 Task: Make in the project YottaTech an epic 'Mobile Application Development'.
Action: Mouse moved to (231, 72)
Screenshot: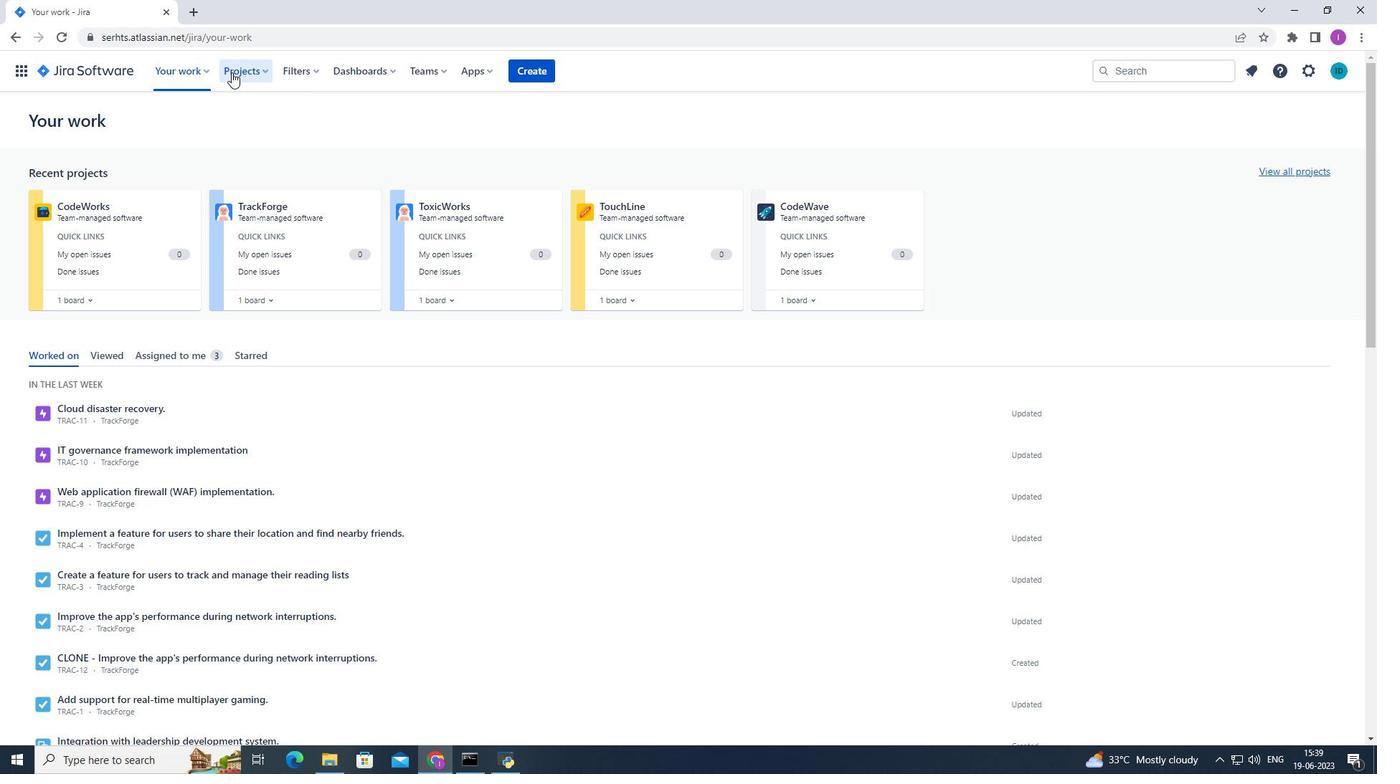 
Action: Mouse pressed left at (231, 72)
Screenshot: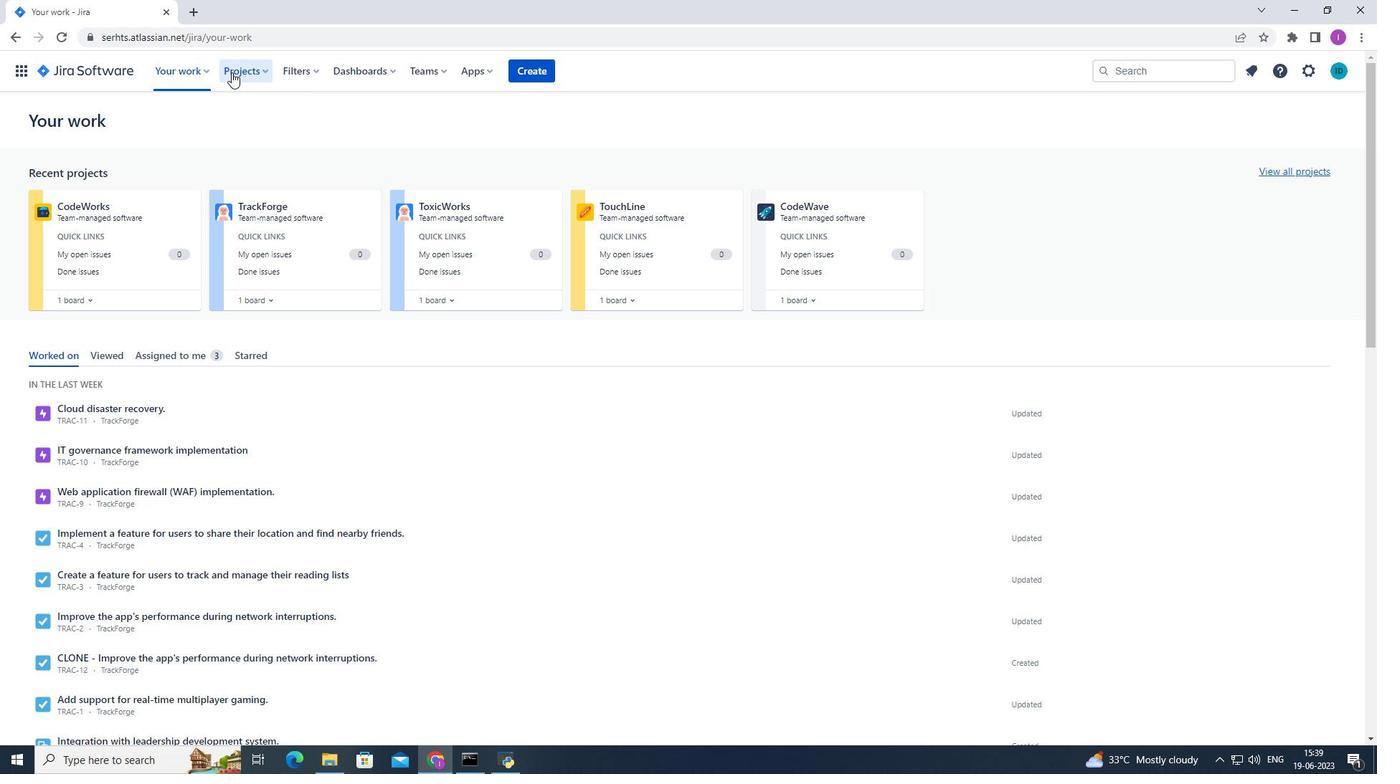 
Action: Mouse moved to (296, 142)
Screenshot: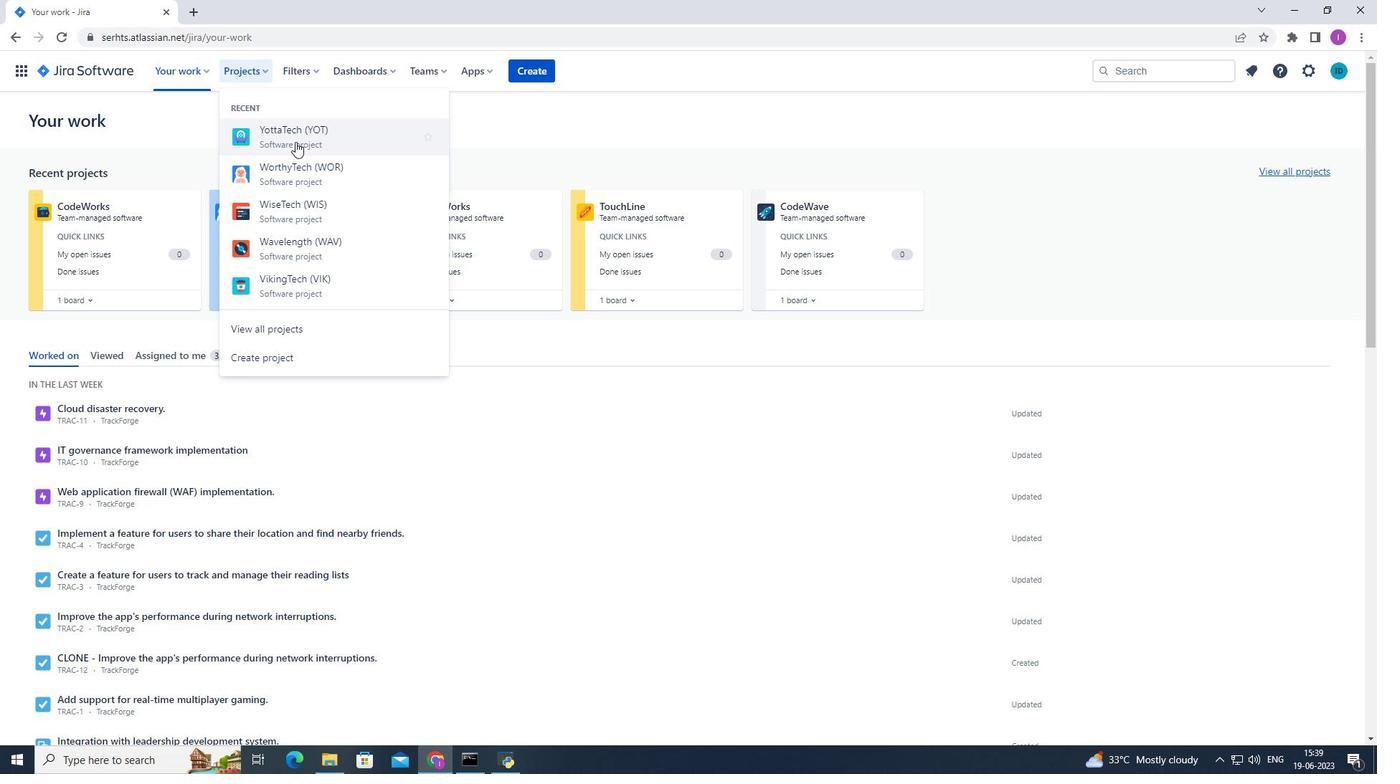 
Action: Mouse pressed left at (296, 142)
Screenshot: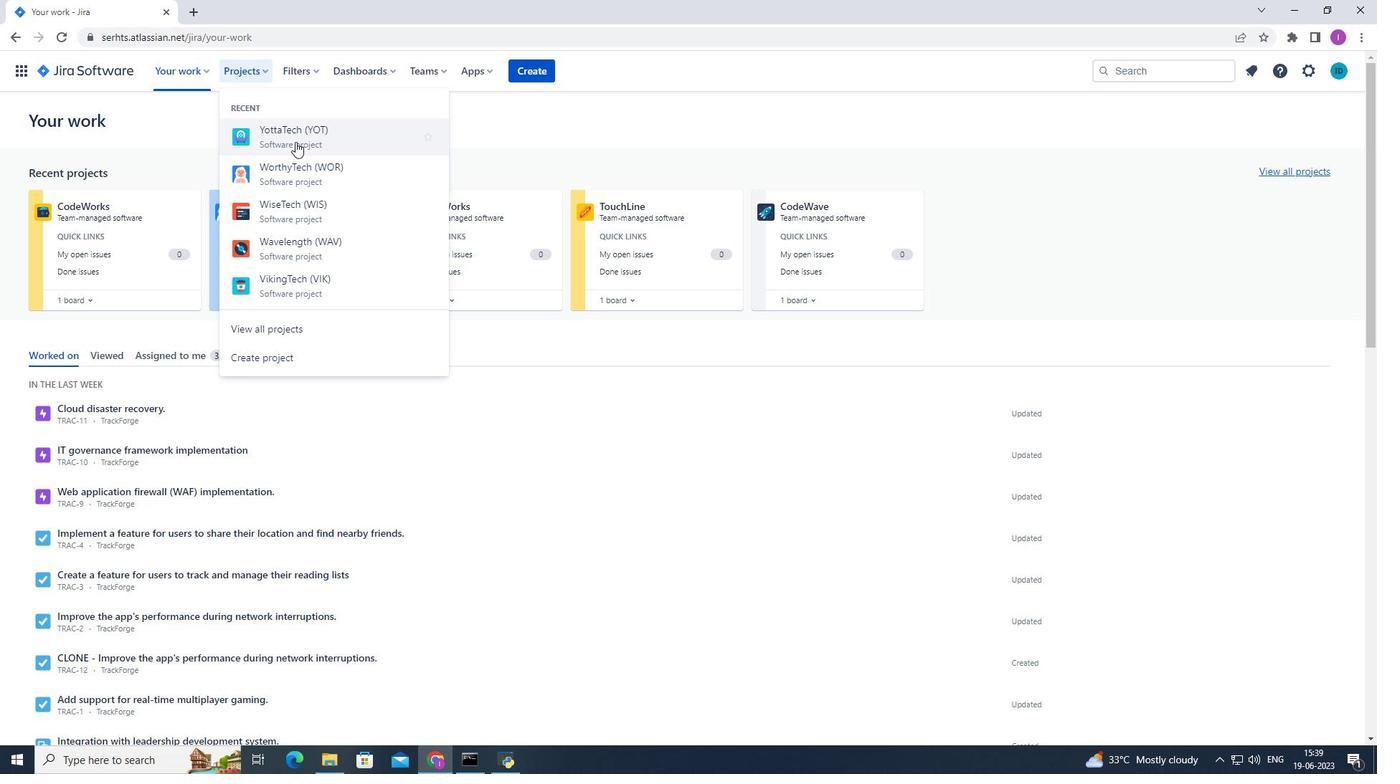 
Action: Mouse moved to (77, 213)
Screenshot: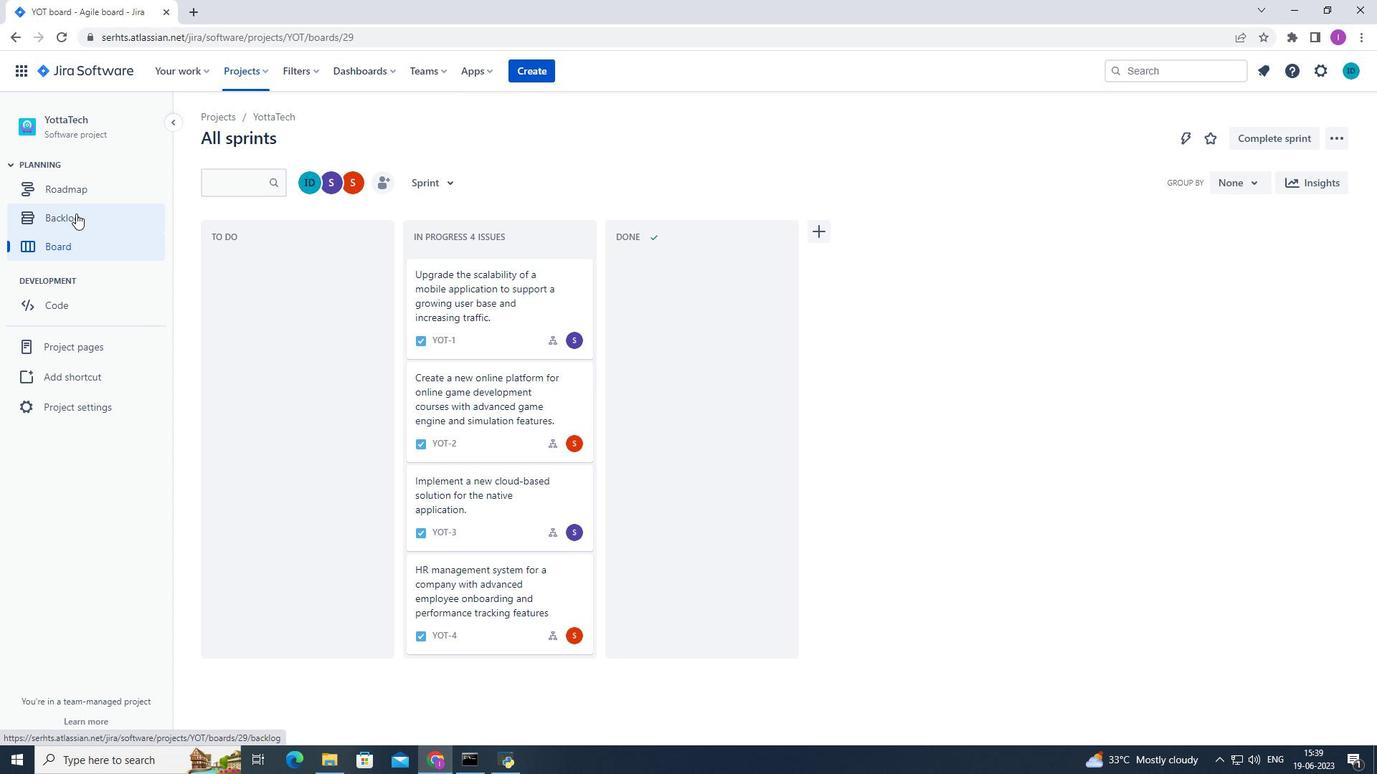 
Action: Mouse pressed left at (77, 213)
Screenshot: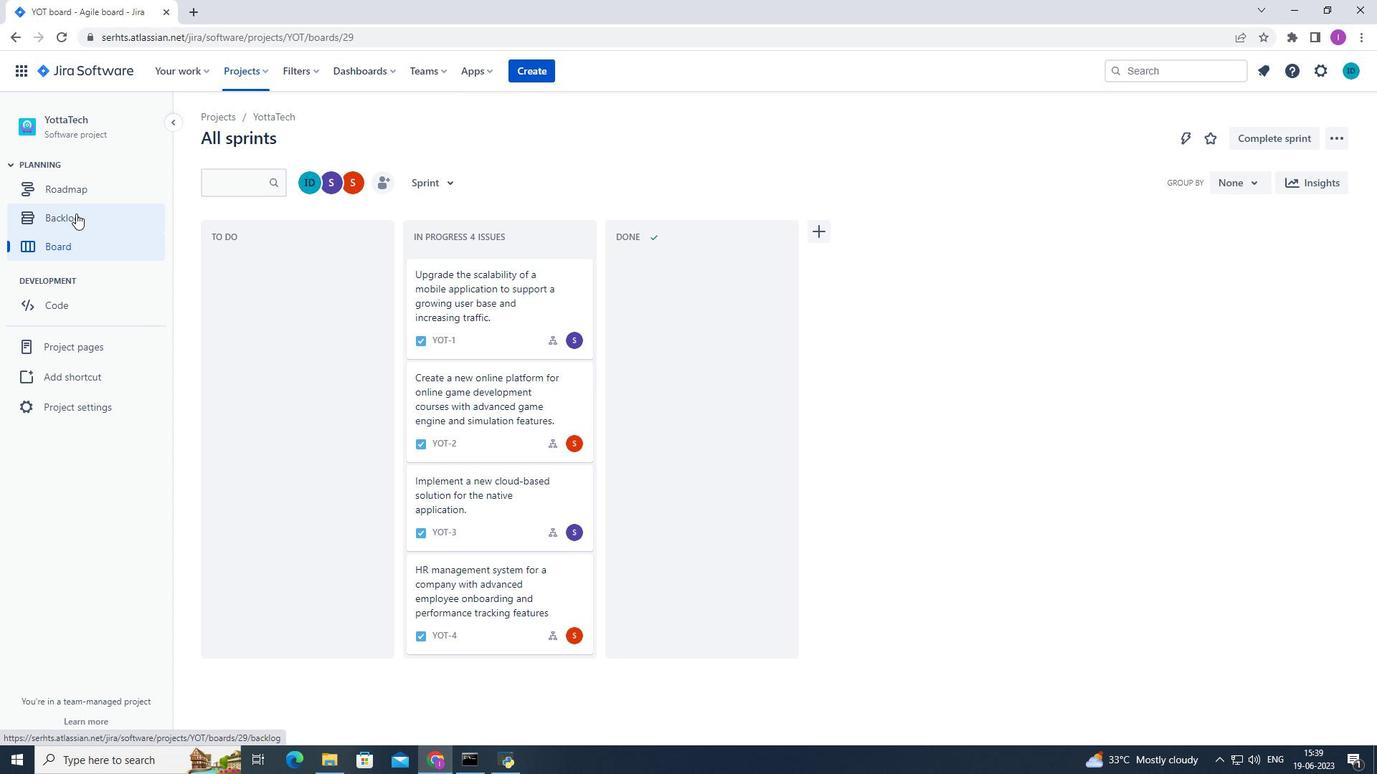 
Action: Mouse moved to (327, 500)
Screenshot: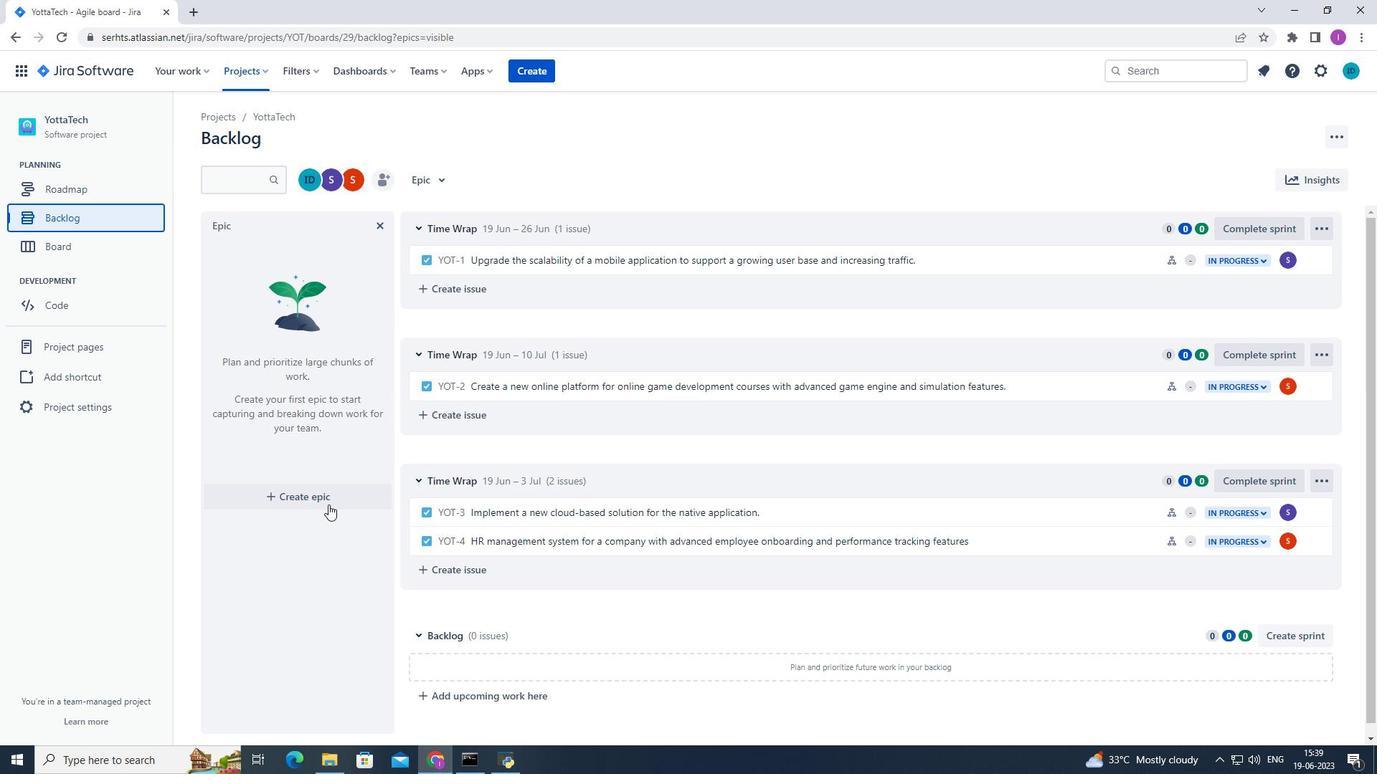 
Action: Mouse pressed left at (327, 500)
Screenshot: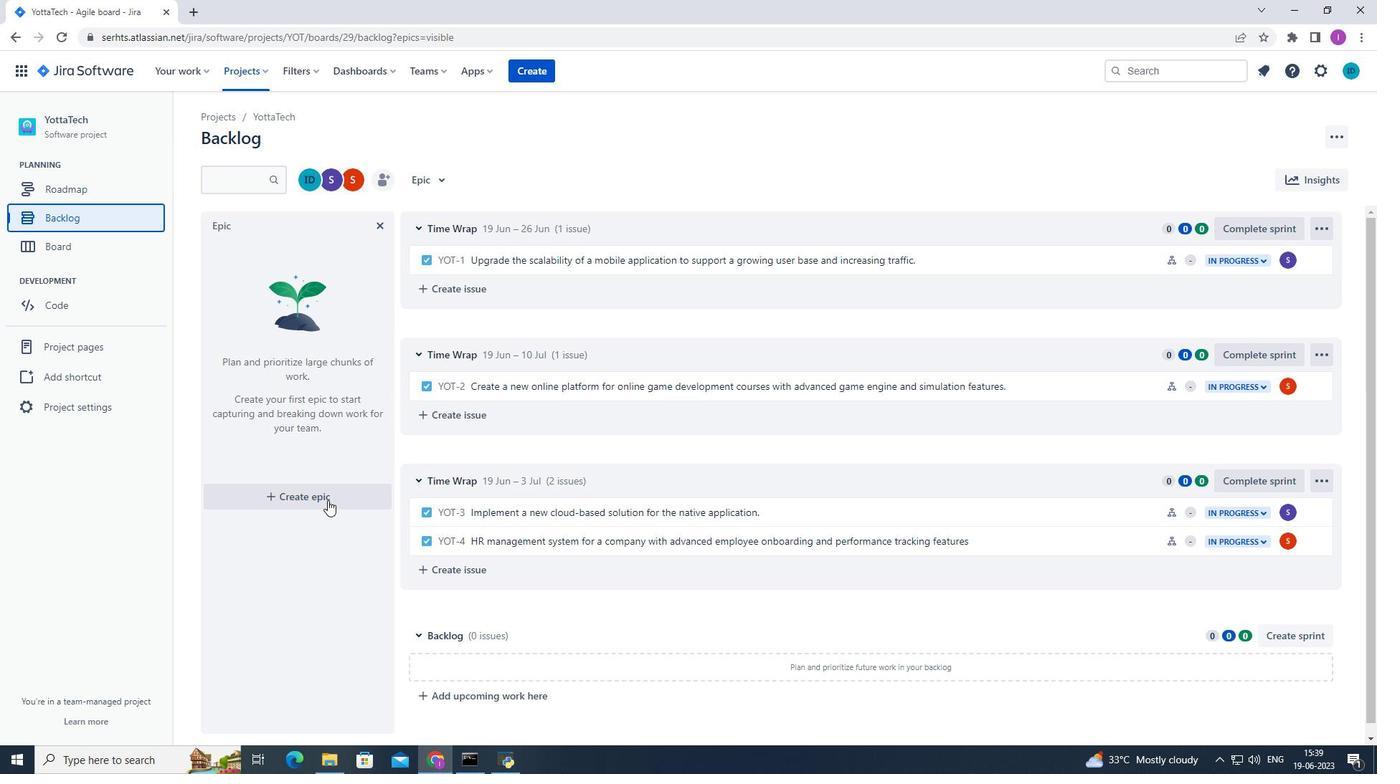 
Action: Mouse moved to (305, 497)
Screenshot: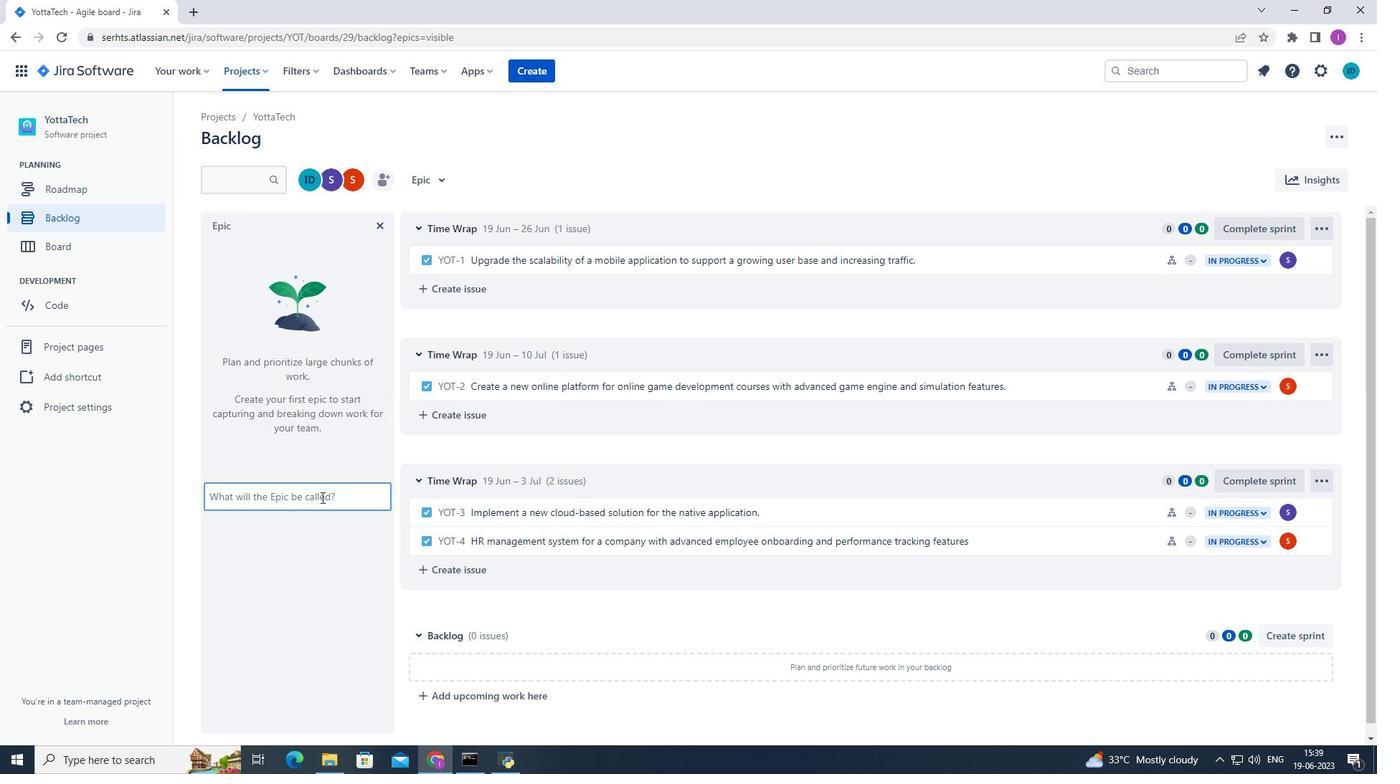 
Action: Key pressed <Key.shift>Mobile<Key.space><Key.shift>Application<Key.space><Key.shift>Developma<Key.backspace>ent<Key.enter>
Screenshot: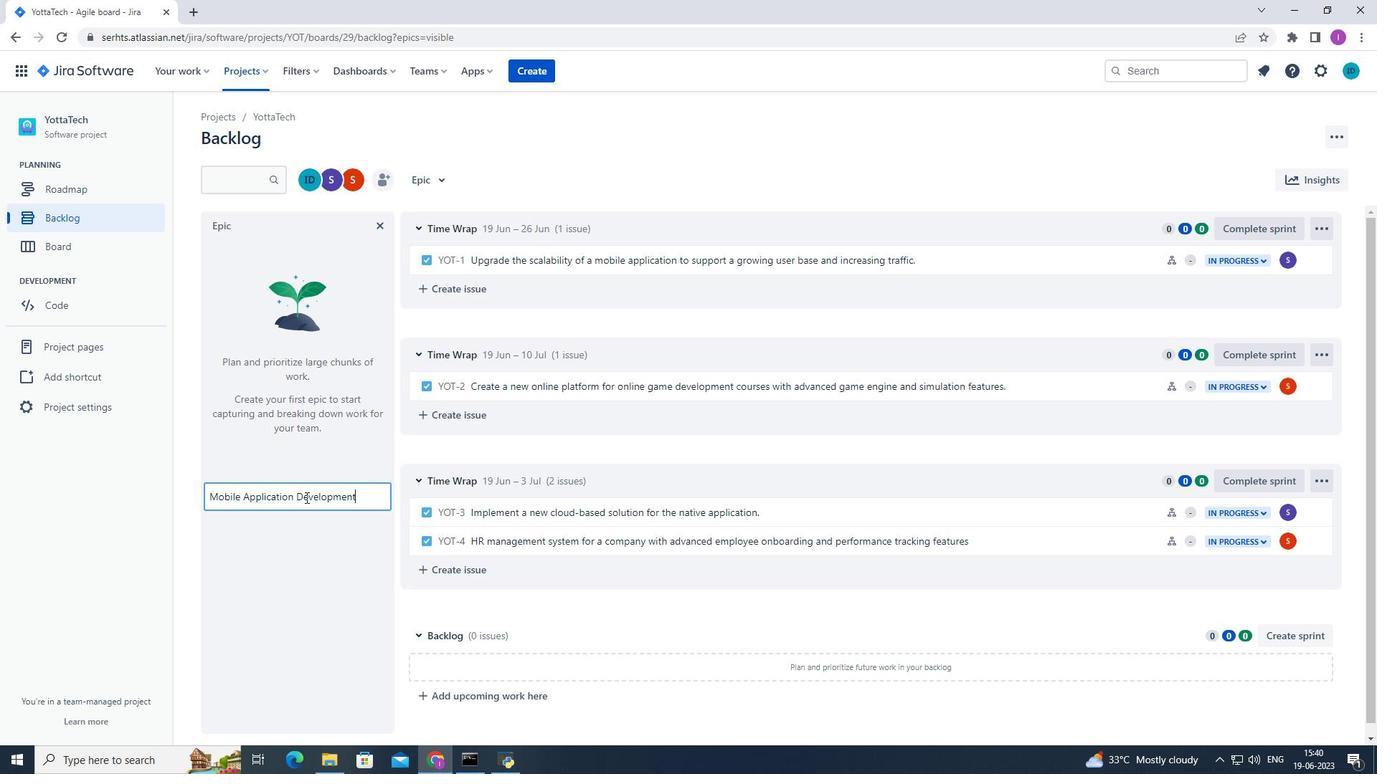 
